 Task: Add Hissho Sushi Krispy Krab Roll to the cart.
Action: Mouse moved to (257, 120)
Screenshot: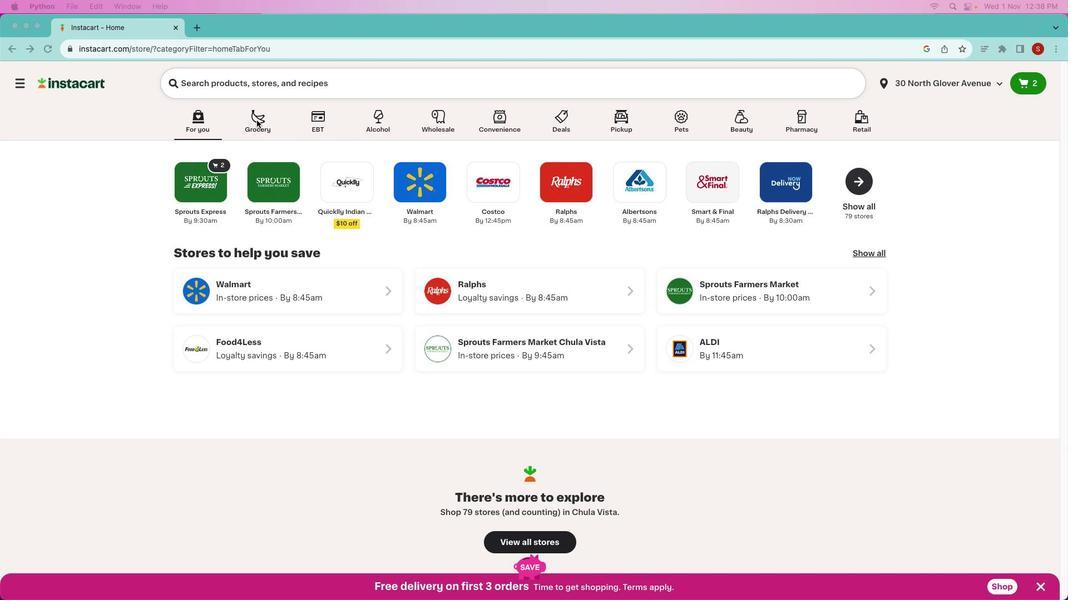 
Action: Mouse pressed left at (257, 120)
Screenshot: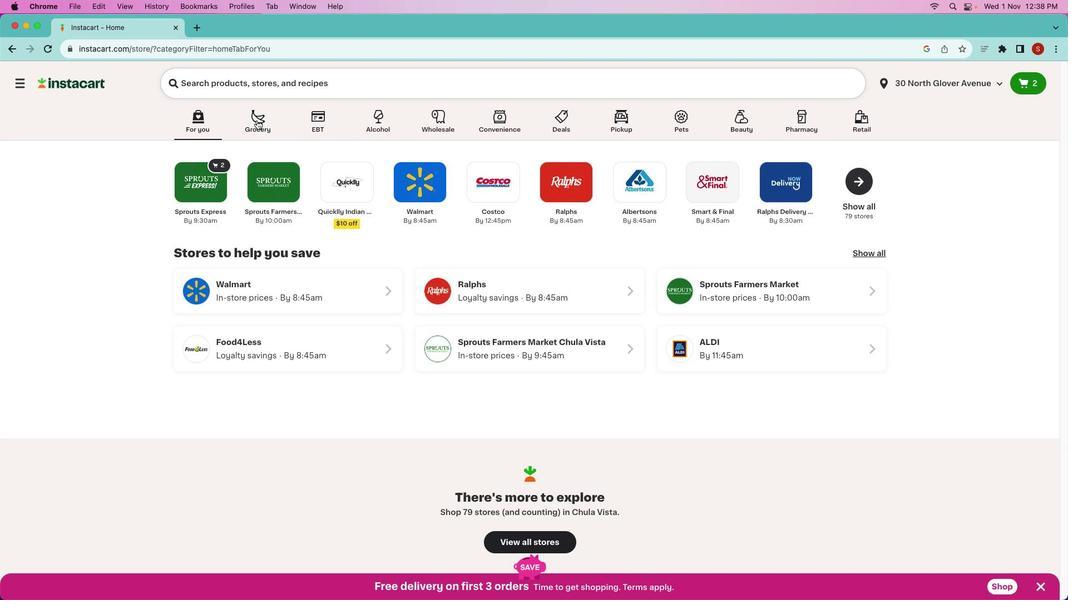 
Action: Mouse pressed left at (257, 120)
Screenshot: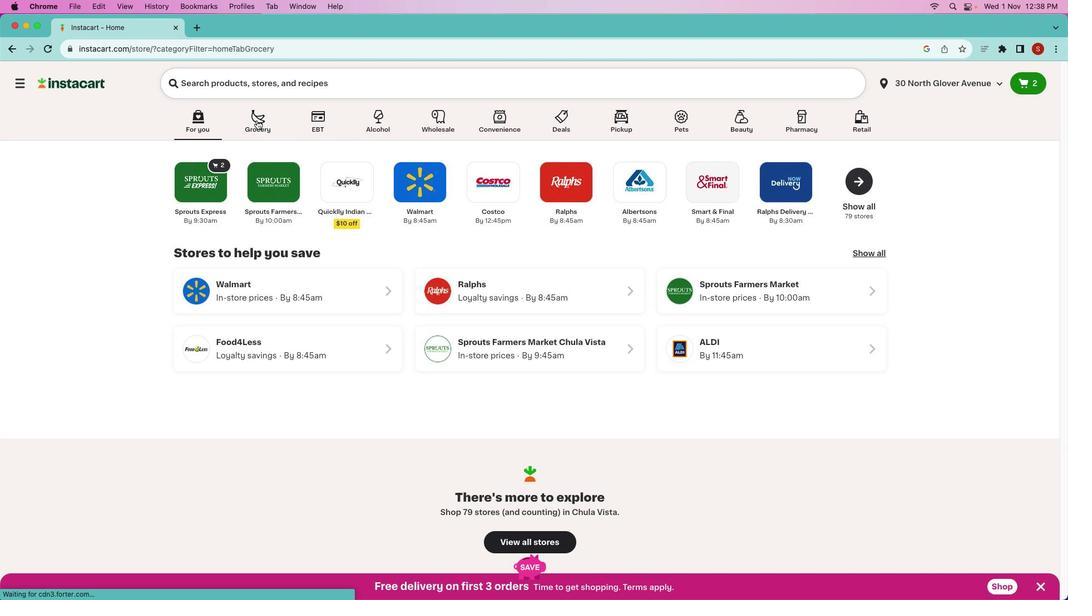 
Action: Mouse moved to (501, 293)
Screenshot: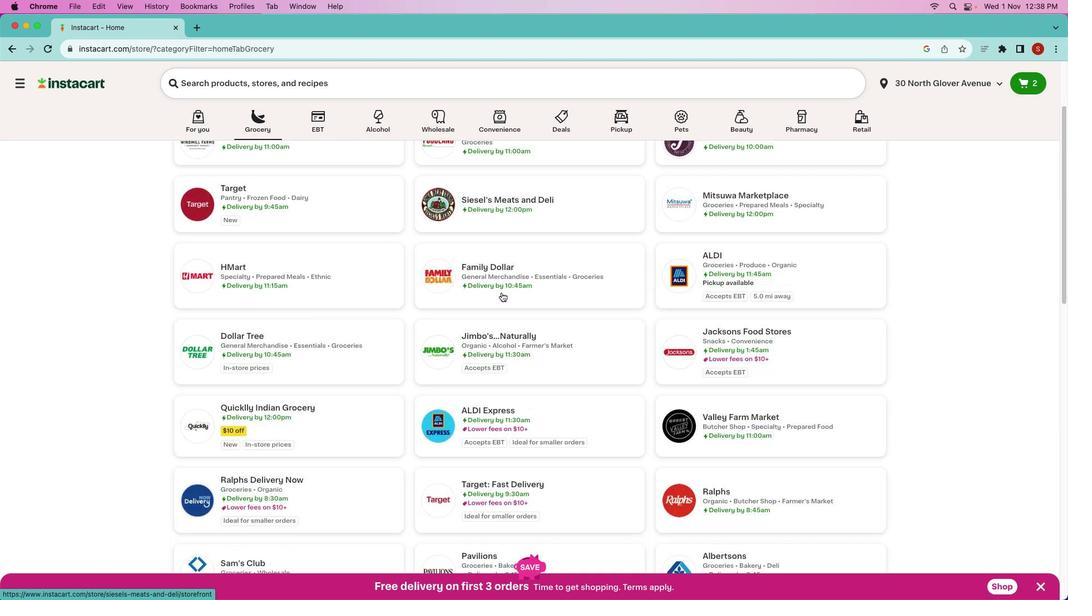 
Action: Mouse scrolled (501, 293) with delta (0, 0)
Screenshot: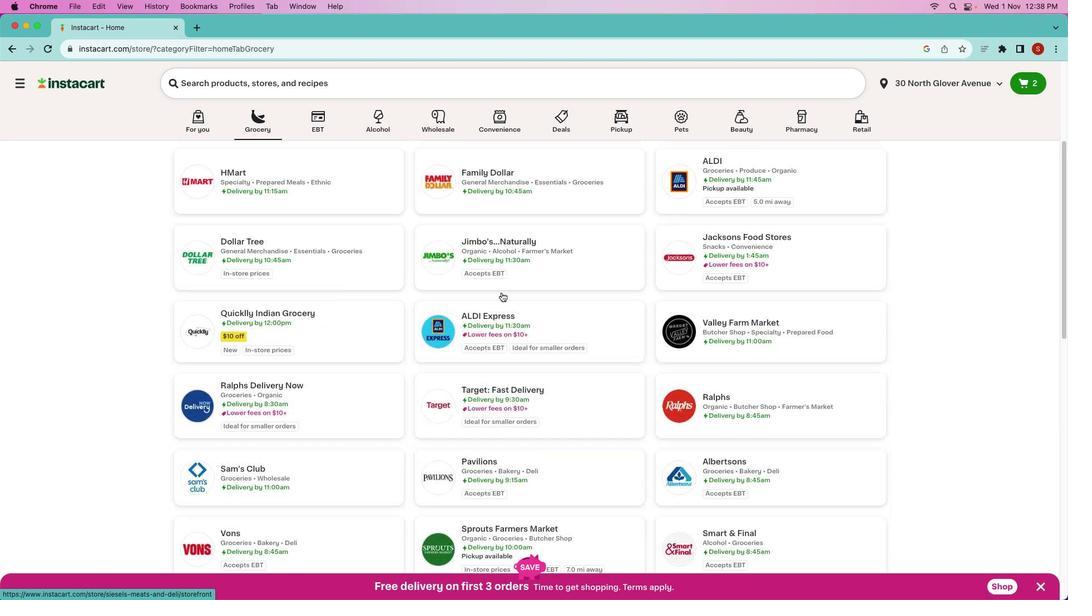 
Action: Mouse scrolled (501, 293) with delta (0, 0)
Screenshot: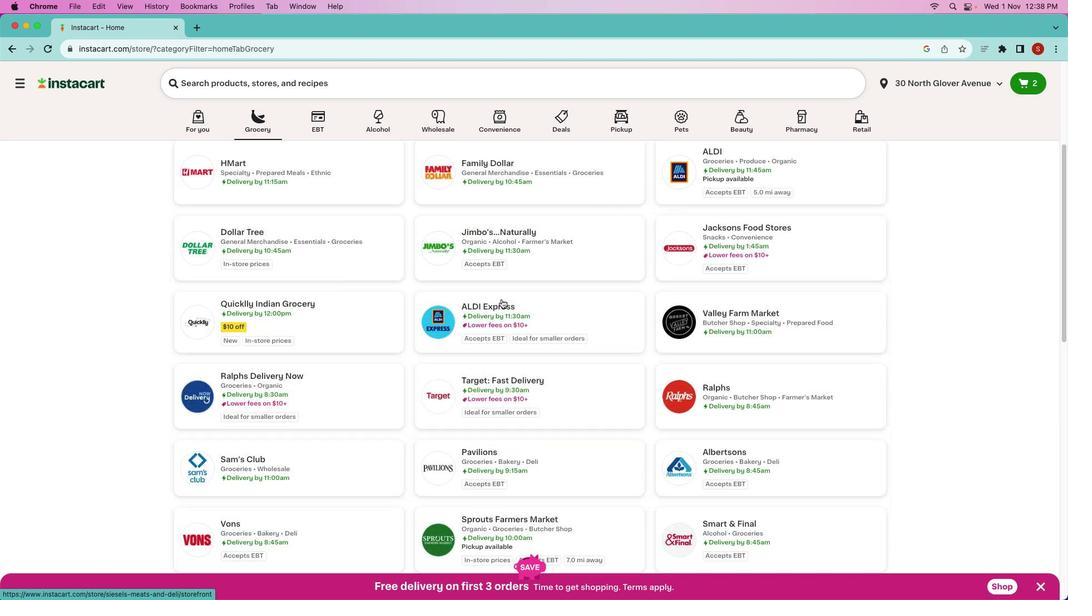 
Action: Mouse scrolled (501, 293) with delta (0, -1)
Screenshot: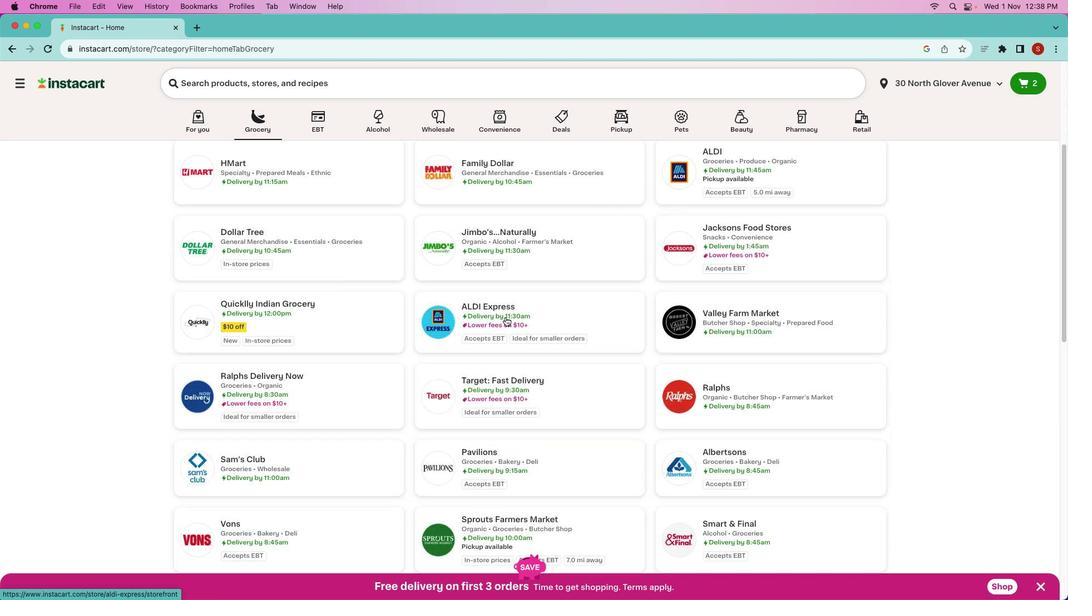 
Action: Mouse scrolled (501, 293) with delta (0, -2)
Screenshot: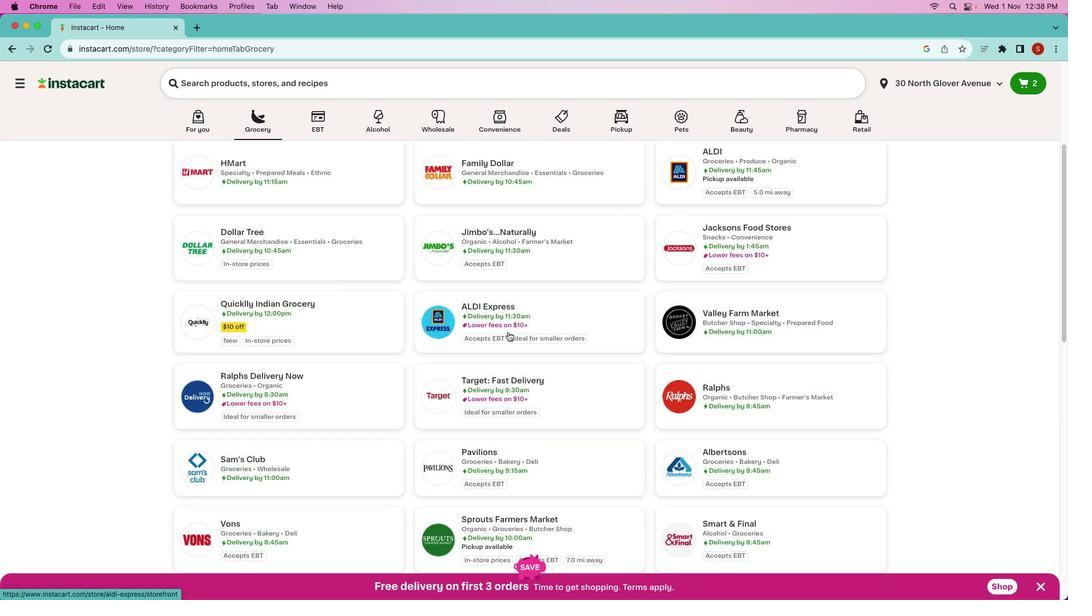 
Action: Mouse moved to (514, 345)
Screenshot: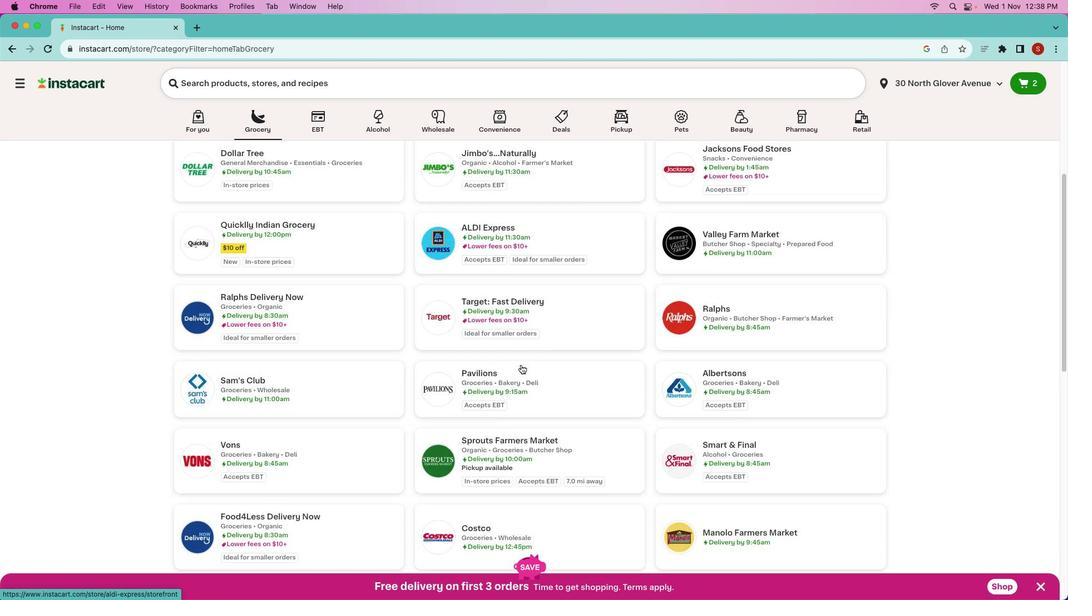 
Action: Mouse scrolled (514, 345) with delta (0, 0)
Screenshot: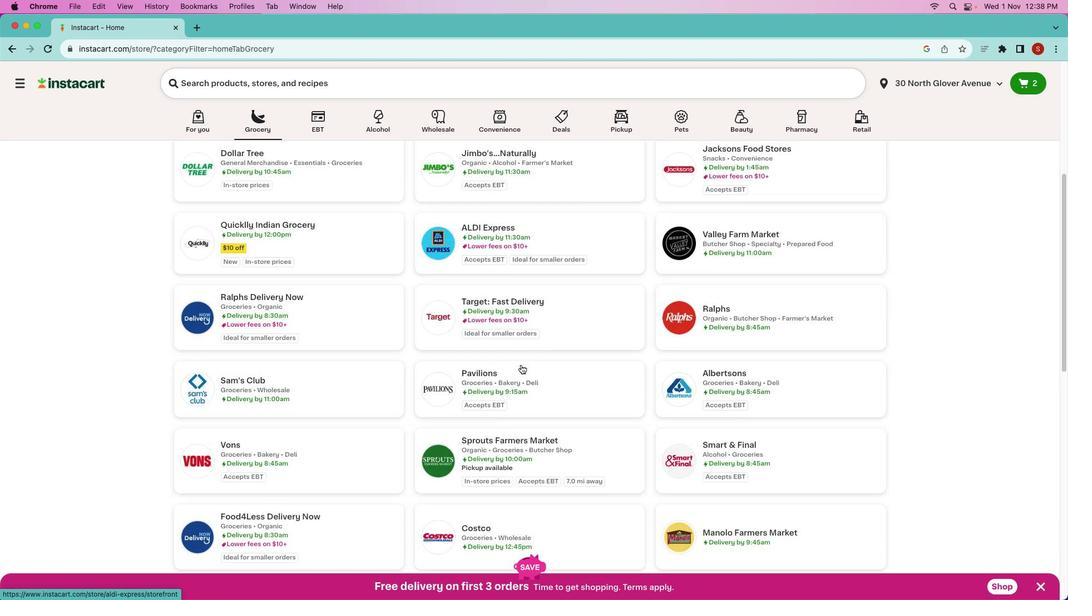 
Action: Mouse moved to (516, 348)
Screenshot: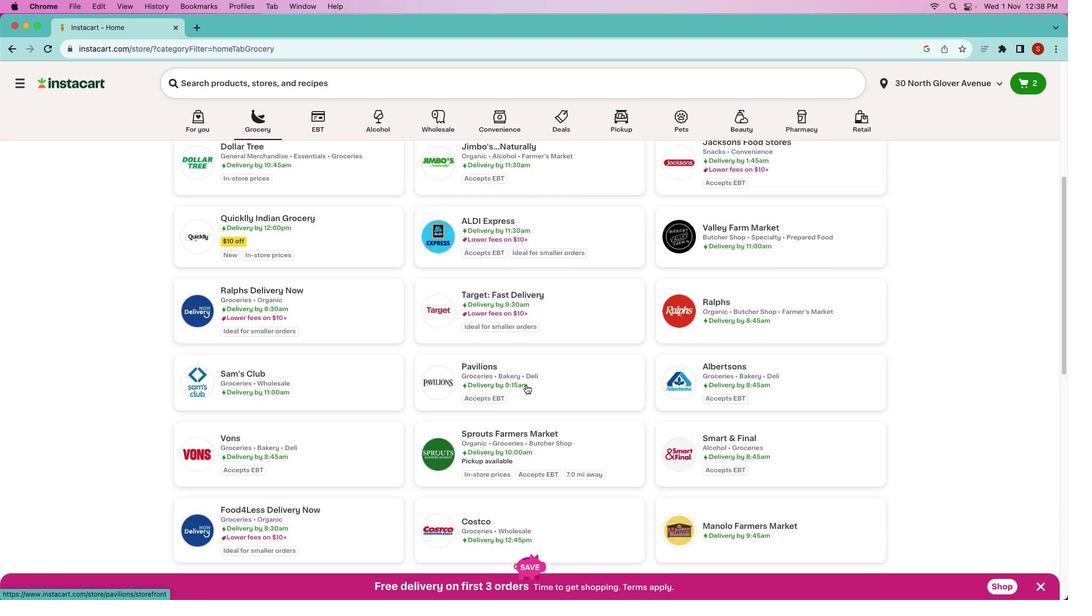 
Action: Mouse scrolled (516, 348) with delta (0, 0)
Screenshot: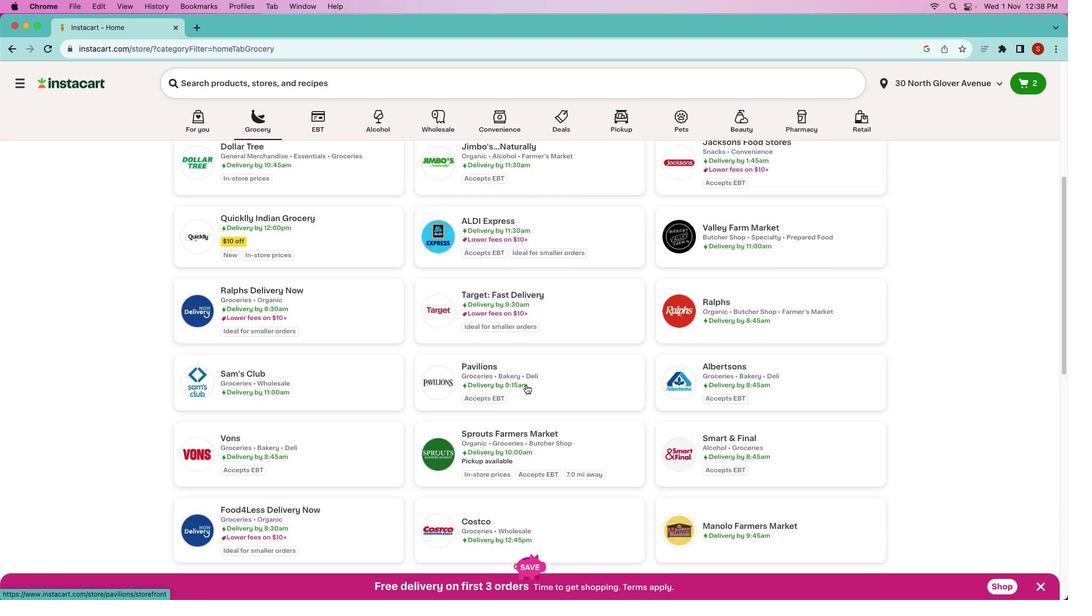 
Action: Mouse moved to (517, 350)
Screenshot: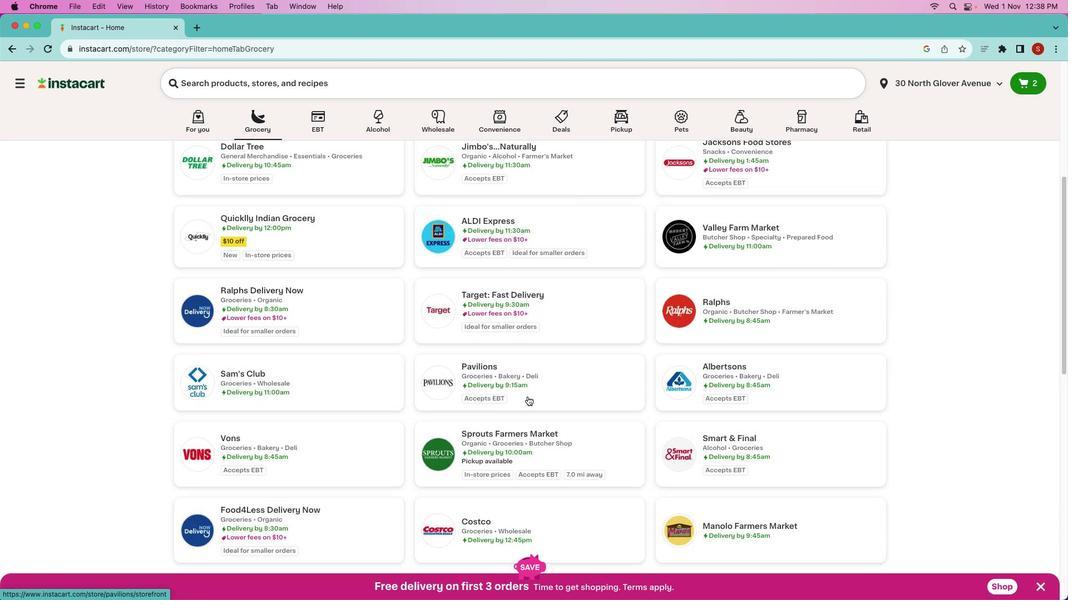 
Action: Mouse scrolled (517, 350) with delta (0, -1)
Screenshot: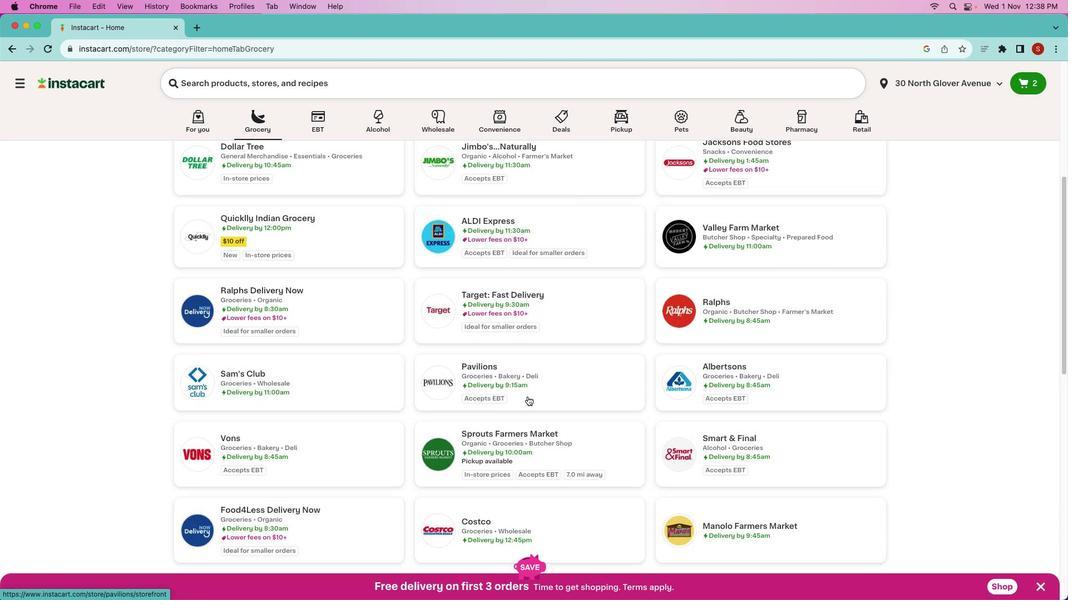 
Action: Mouse moved to (520, 440)
Screenshot: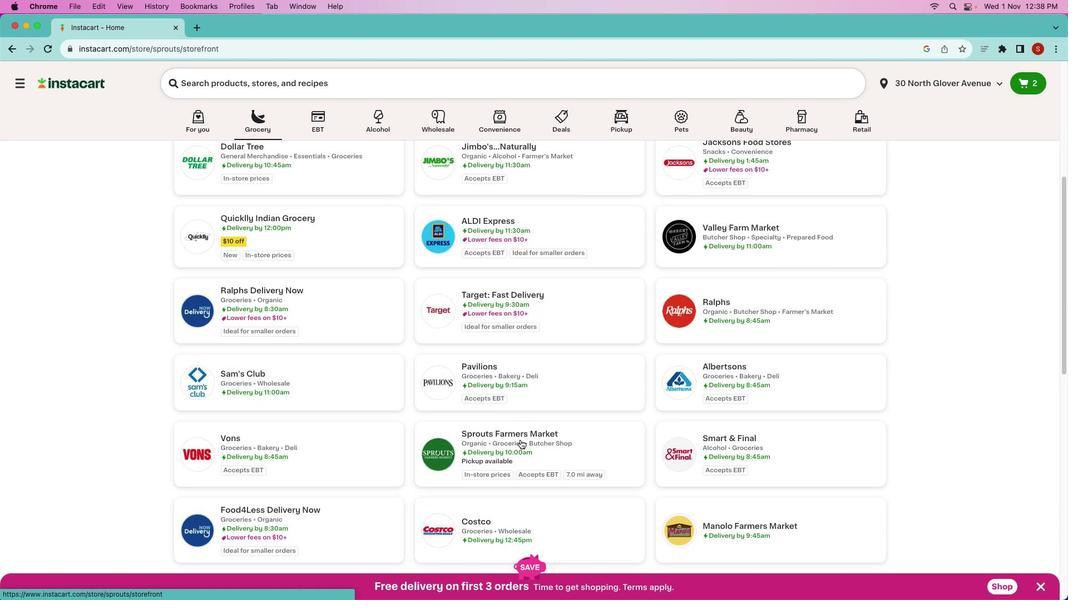 
Action: Mouse pressed left at (520, 440)
Screenshot: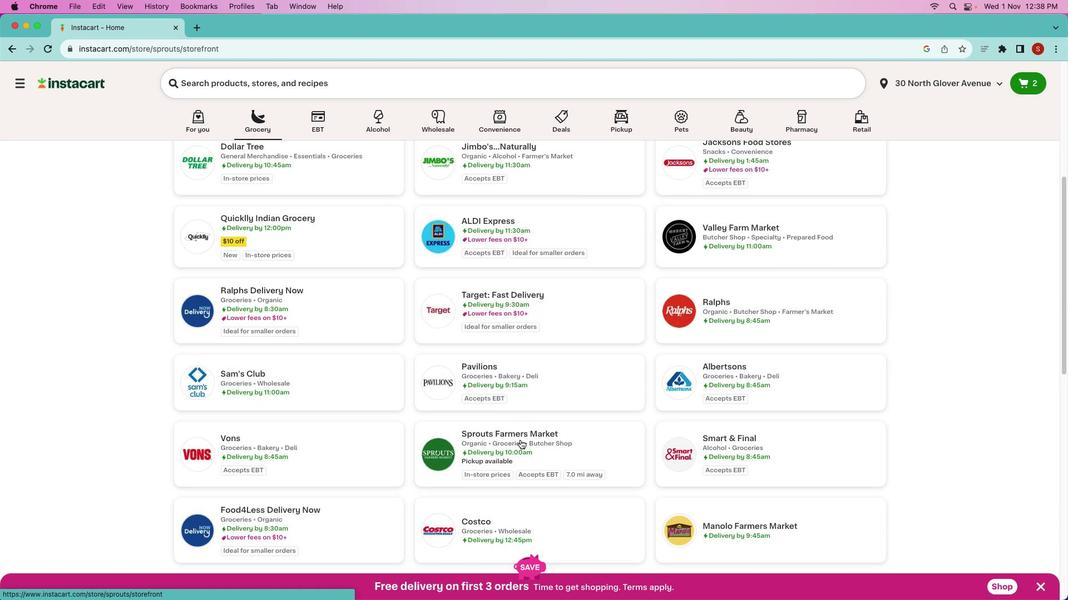 
Action: Mouse moved to (317, 83)
Screenshot: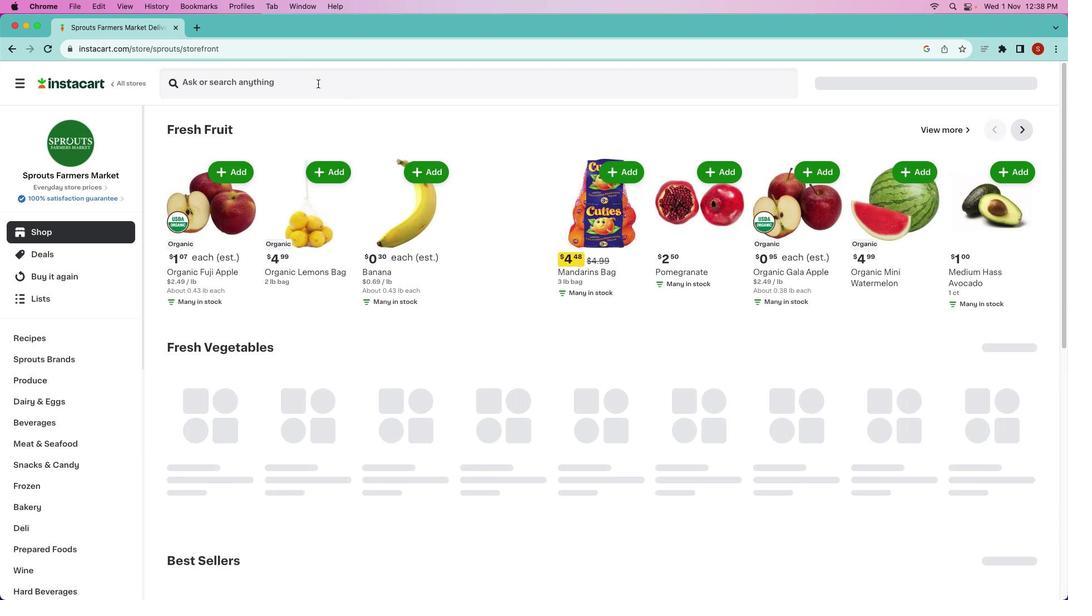 
Action: Mouse pressed left at (317, 83)
Screenshot: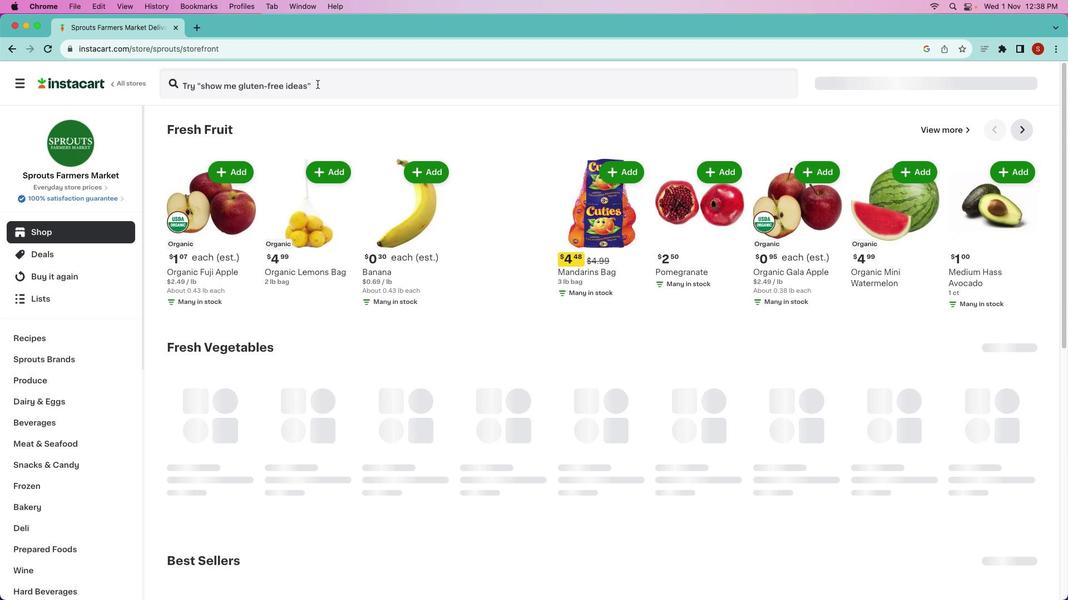 
Action: Mouse moved to (317, 84)
Screenshot: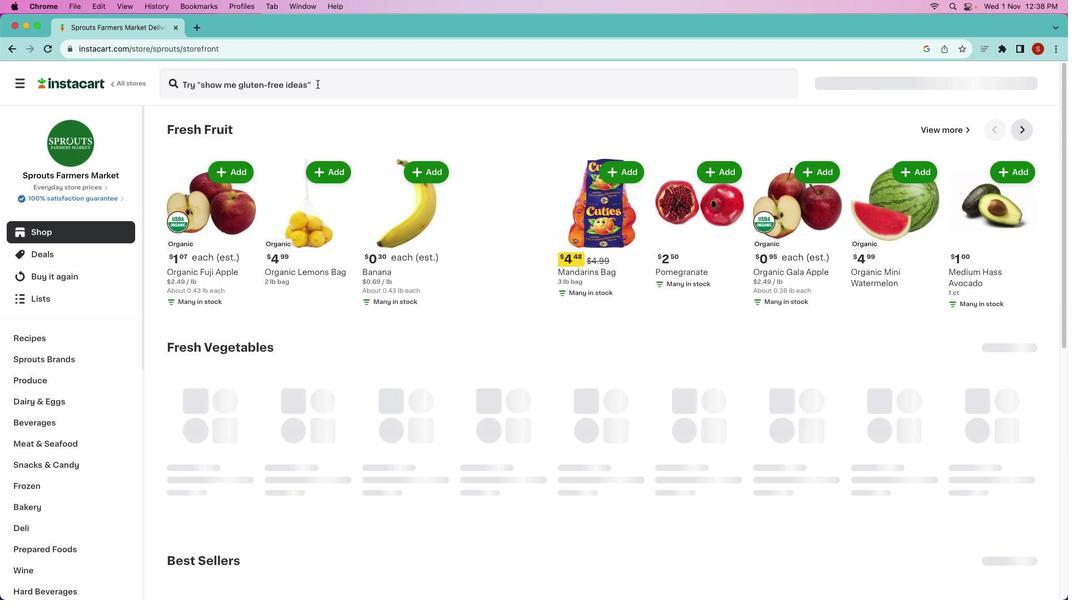 
Action: Key pressed Key.shift'H''i''s''s''o'Key.spaceKey.backspaceKey.backspace'h''o'Key.space's''u''s'
Screenshot: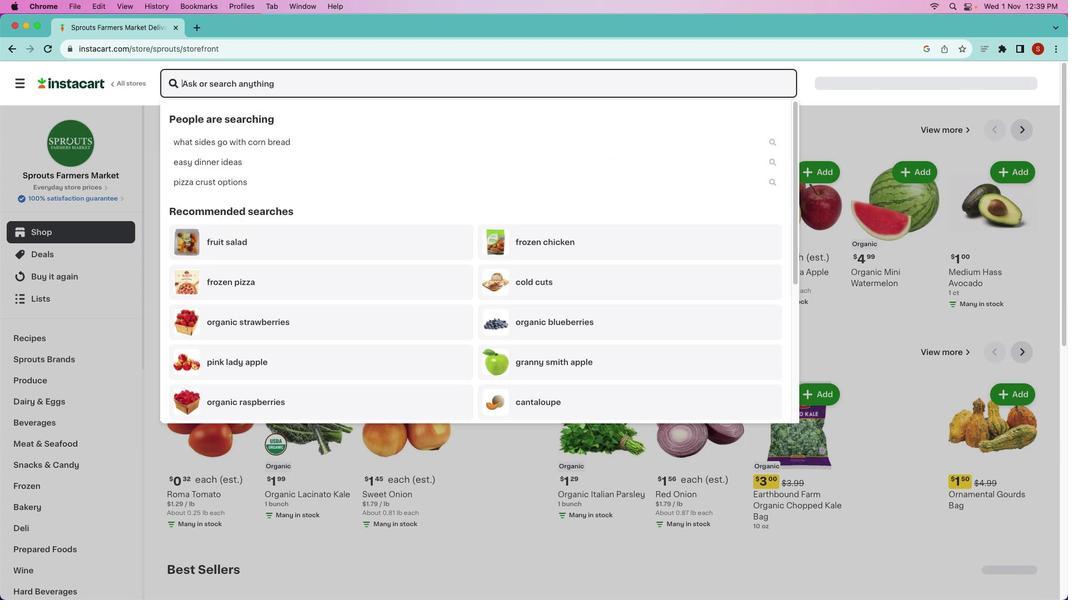 
Action: Mouse moved to (340, 82)
Screenshot: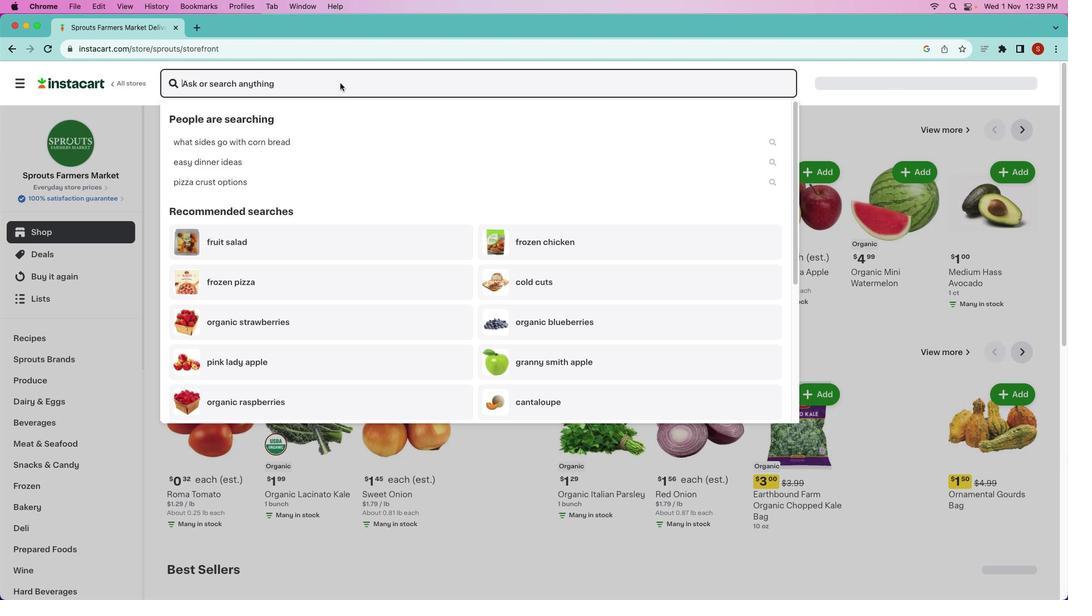 
Action: Mouse pressed left at (340, 82)
Screenshot: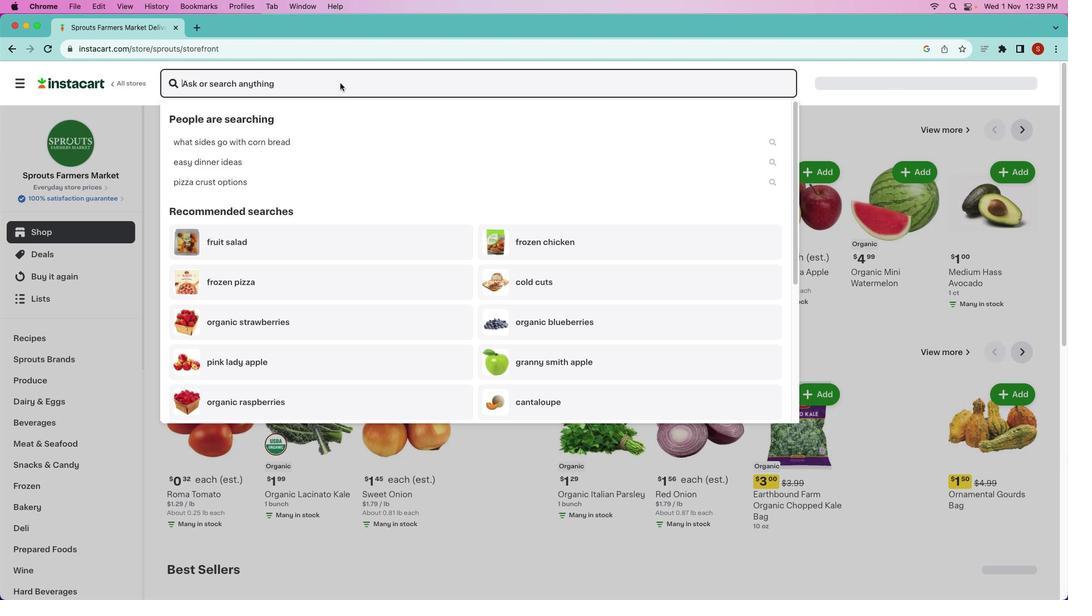 
Action: Mouse pressed left at (340, 82)
Screenshot: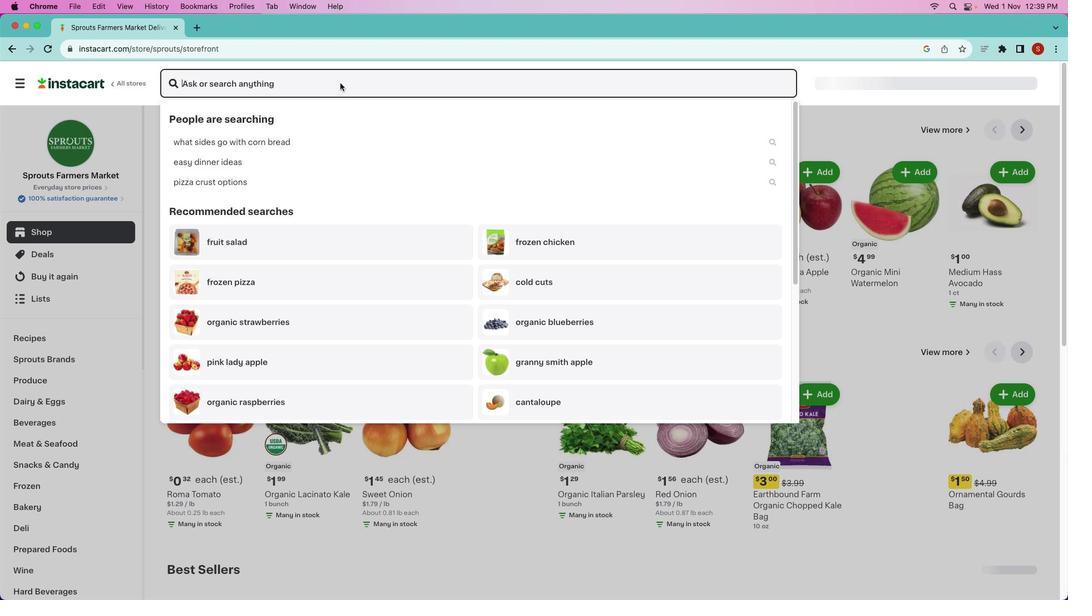
Action: Mouse moved to (482, 88)
Screenshot: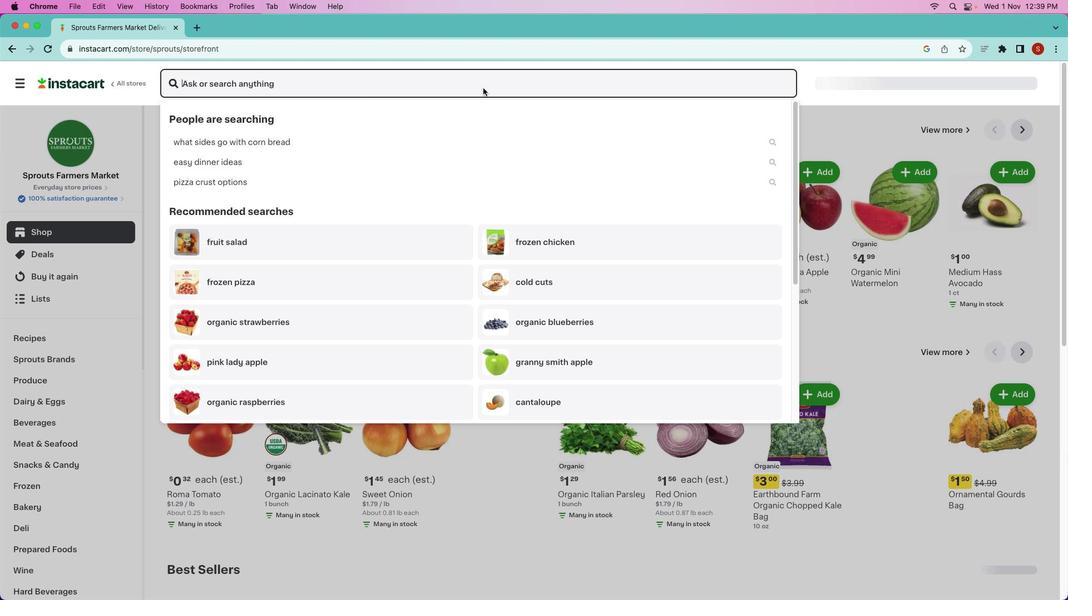 
Action: Mouse pressed left at (482, 88)
Screenshot: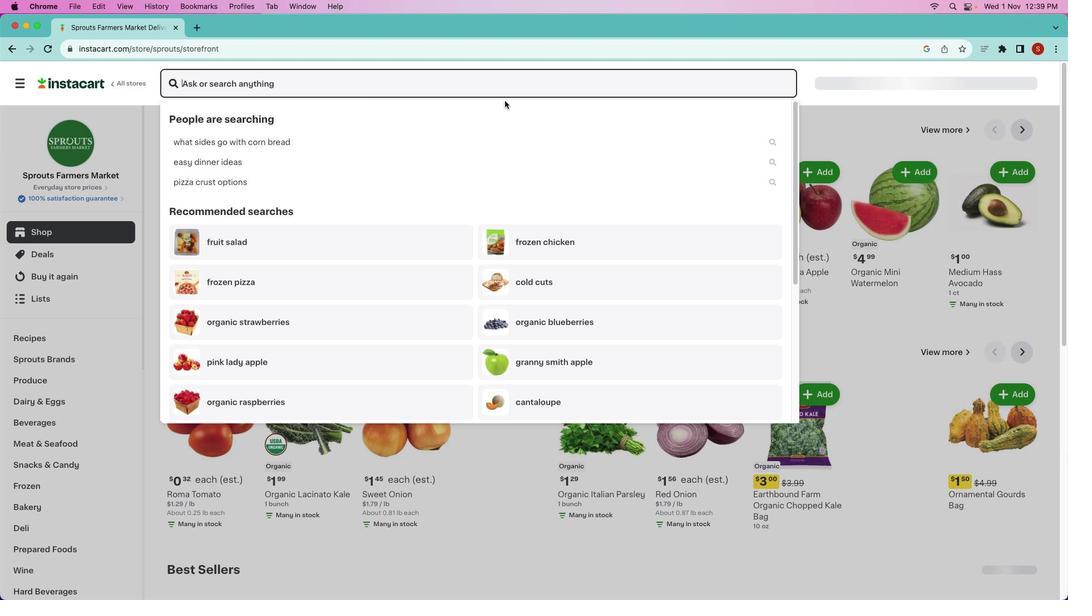 
Action: Mouse moved to (292, 82)
Screenshot: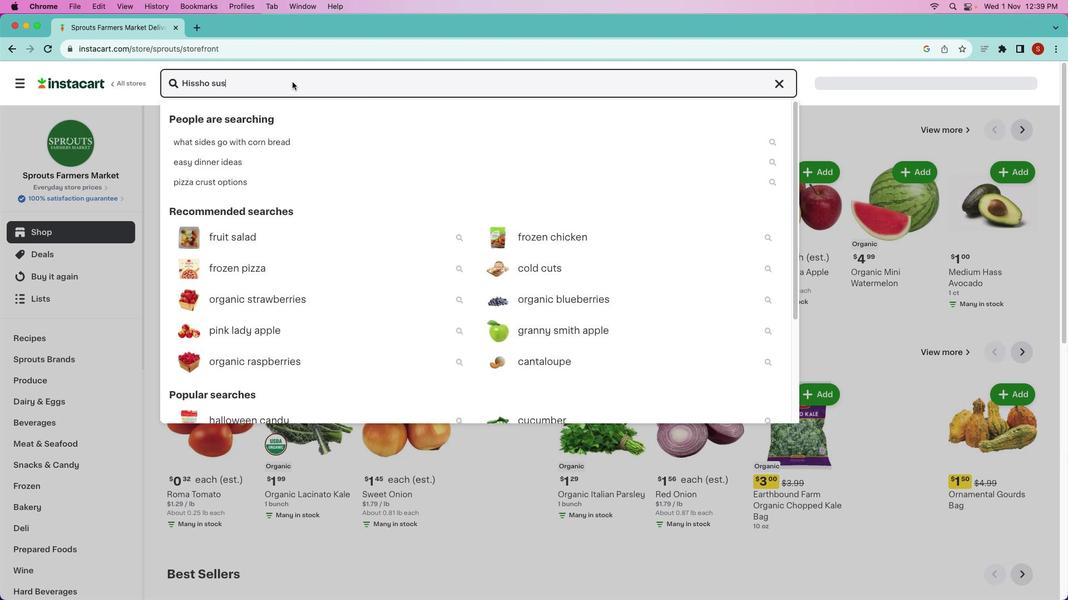 
Action: Mouse pressed left at (292, 82)
Screenshot: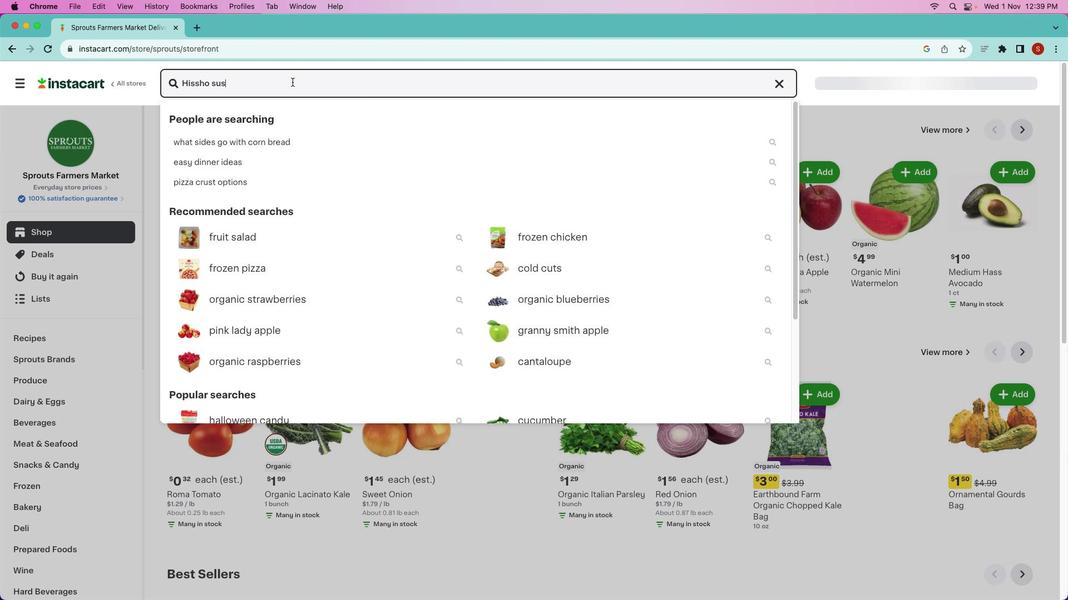 
Action: Key pressed 'h''i'Key.space'k''r''s''p''y'Key.space'k''r''a''b'Key.space'r''o''l''l'
Screenshot: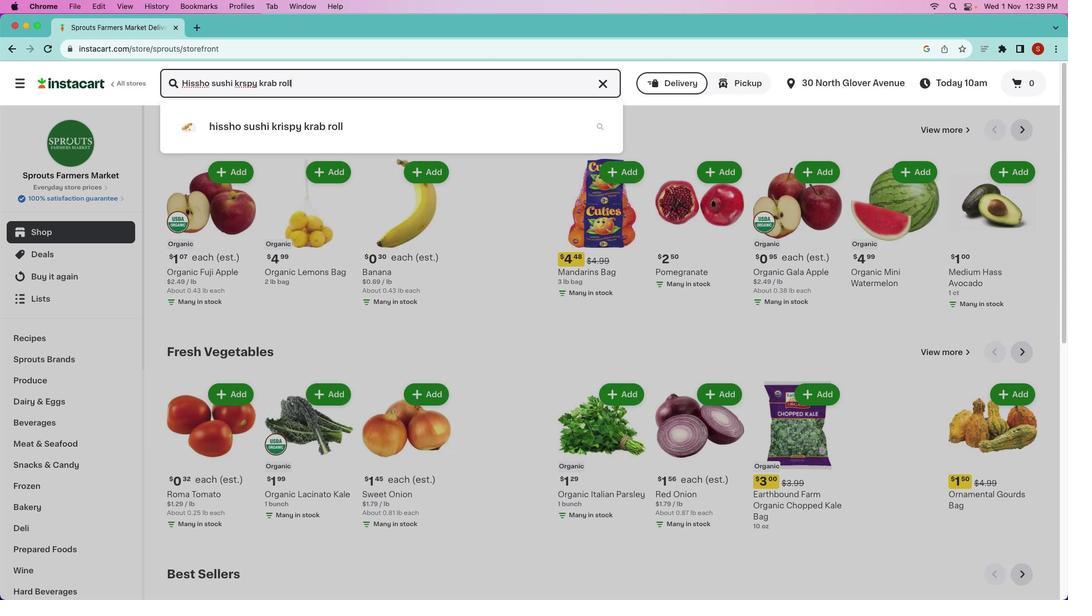 
Action: Mouse moved to (263, 130)
Screenshot: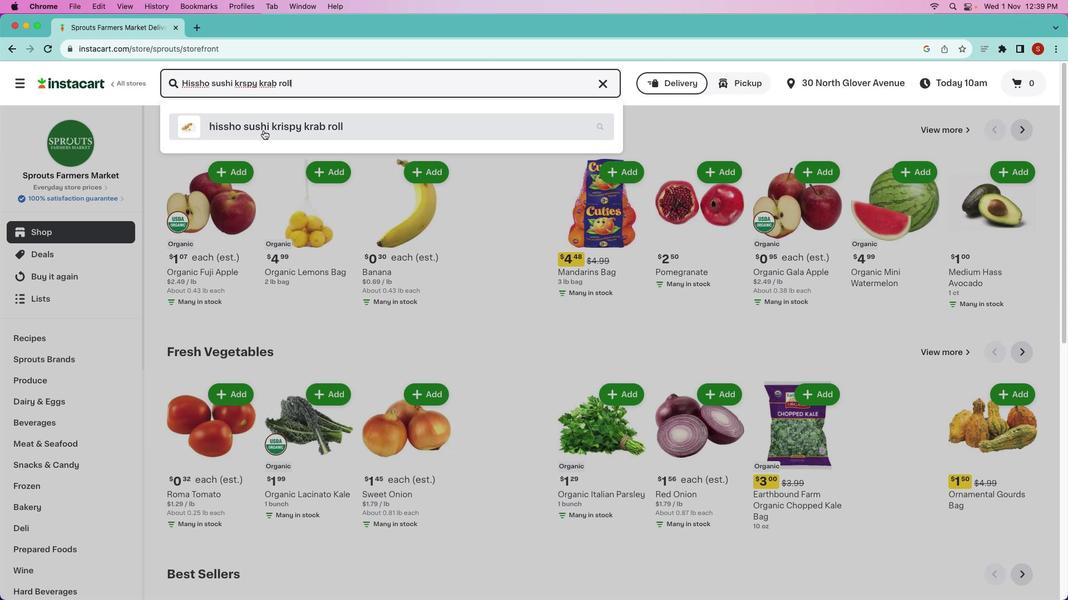 
Action: Mouse pressed left at (263, 130)
Screenshot: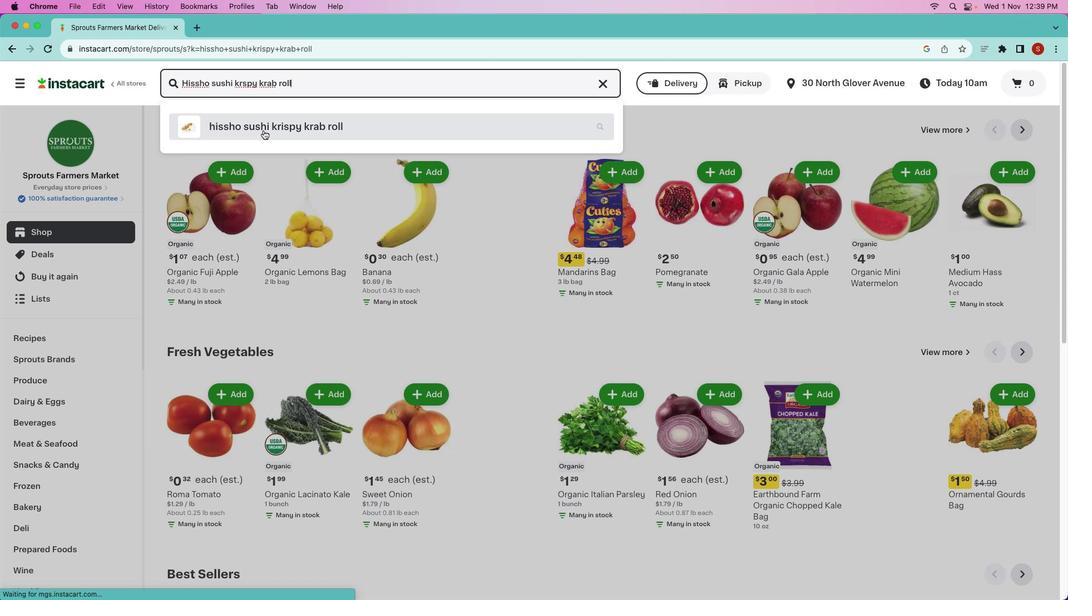 
Action: Mouse moved to (296, 179)
Screenshot: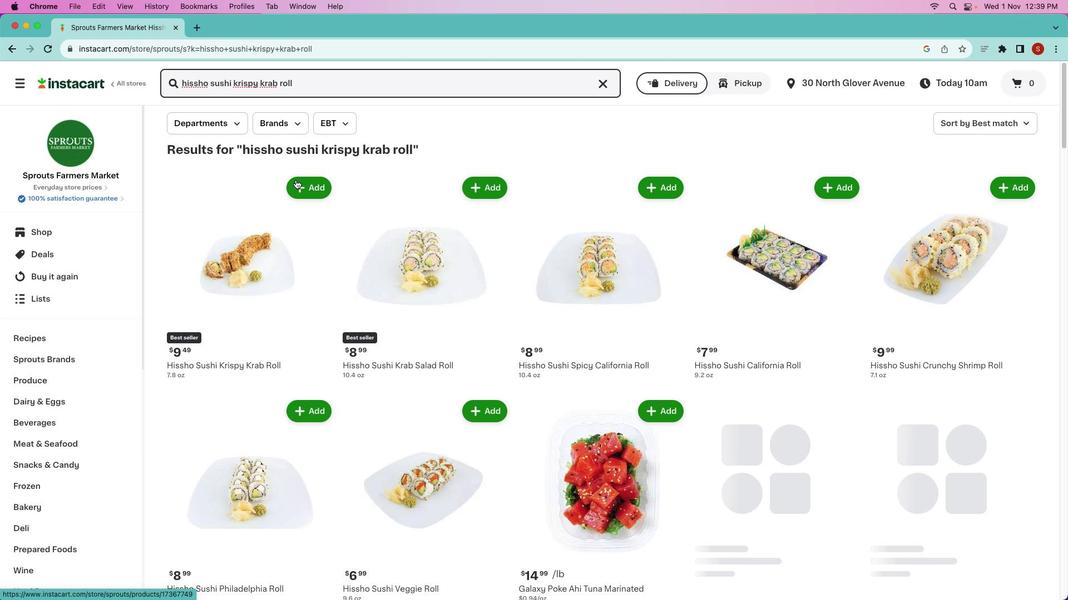 
Action: Mouse pressed left at (296, 179)
Screenshot: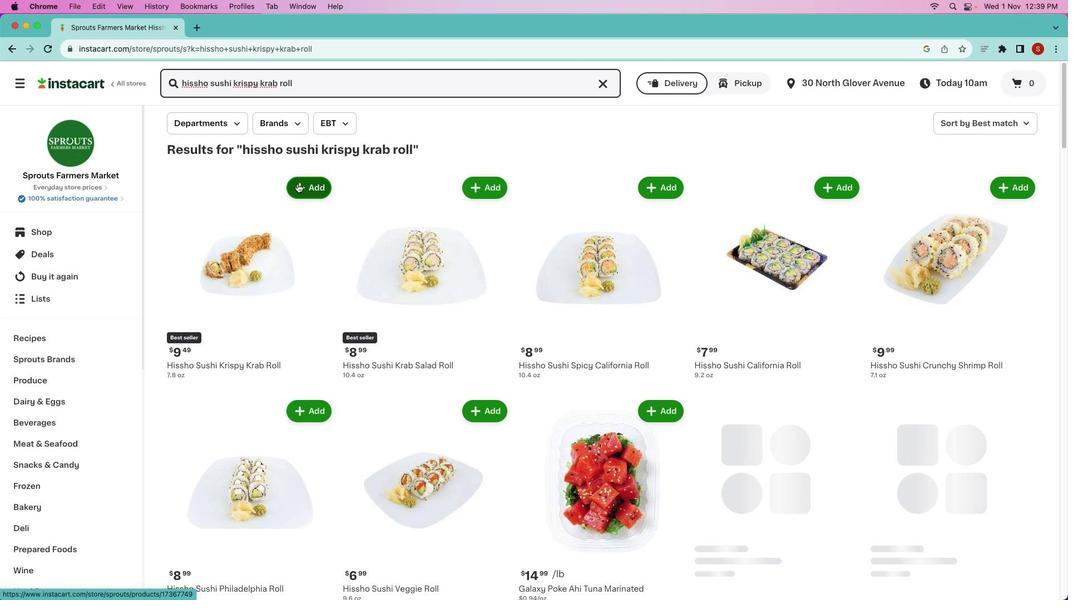 
Action: Mouse moved to (277, 264)
Screenshot: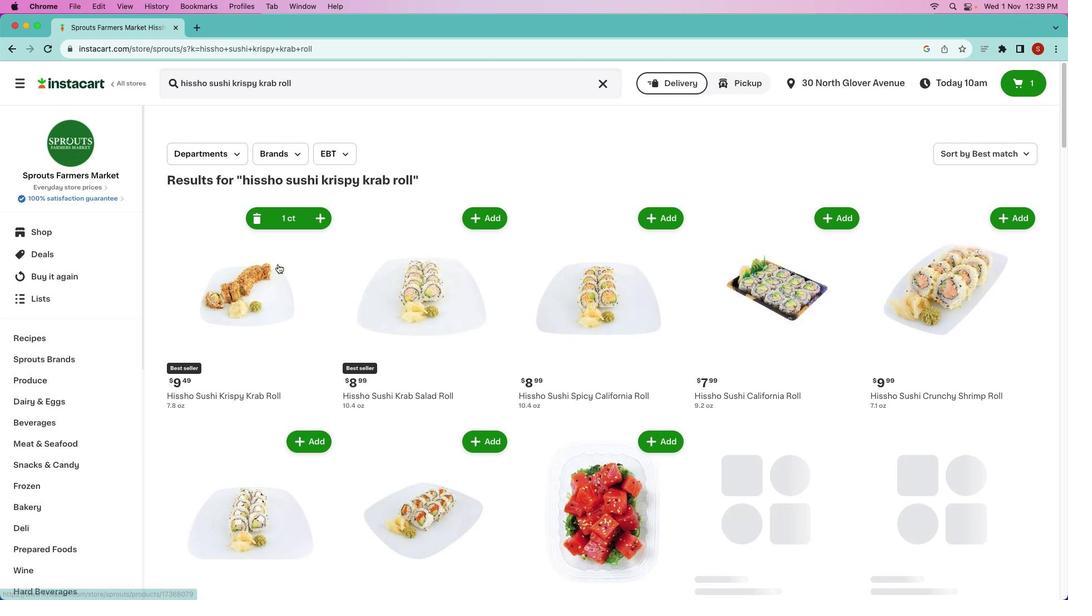 
